Task: Open Card Card0000000010 in Board Board0000000003 in Workspace WS0000000001 in Trello. Add Member Mailaustralia7@gmail.com to Card Card0000000010 in Board Board0000000003 in Workspace WS0000000001 in Trello. Add Blue Label titled Label0000000010 to Card Card0000000010 in Board Board0000000003 in Workspace WS0000000001 in Trello. Add Checklist CL0000000010 to Card Card0000000010 in Board Board0000000003 in Workspace WS0000000001 in Trello. Add Dates with Start Date as Sep 01 2023 and Due Date as Sep 30 2023 to Card Card0000000010 in Board Board0000000003 in Workspace WS0000000001 in Trello
Action: Mouse moved to (306, 332)
Screenshot: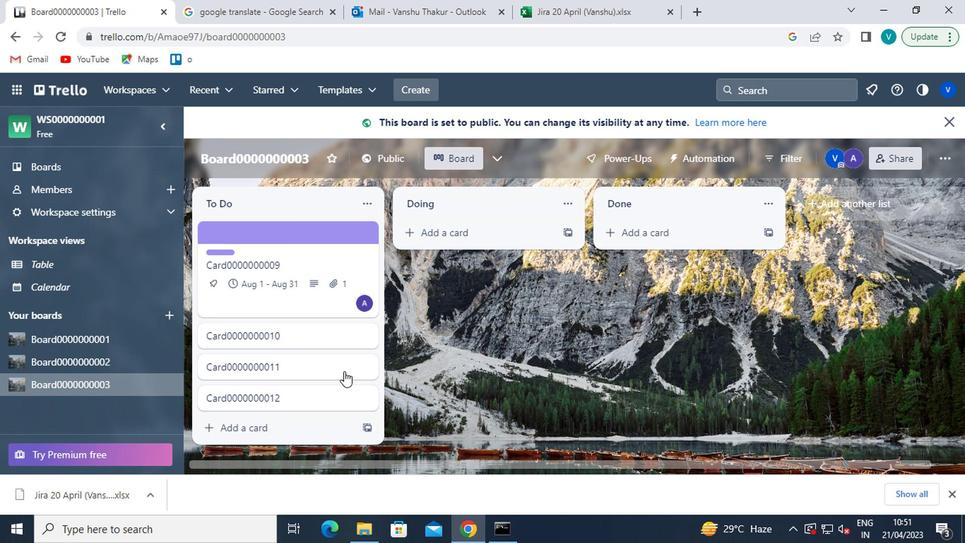 
Action: Mouse pressed left at (306, 332)
Screenshot: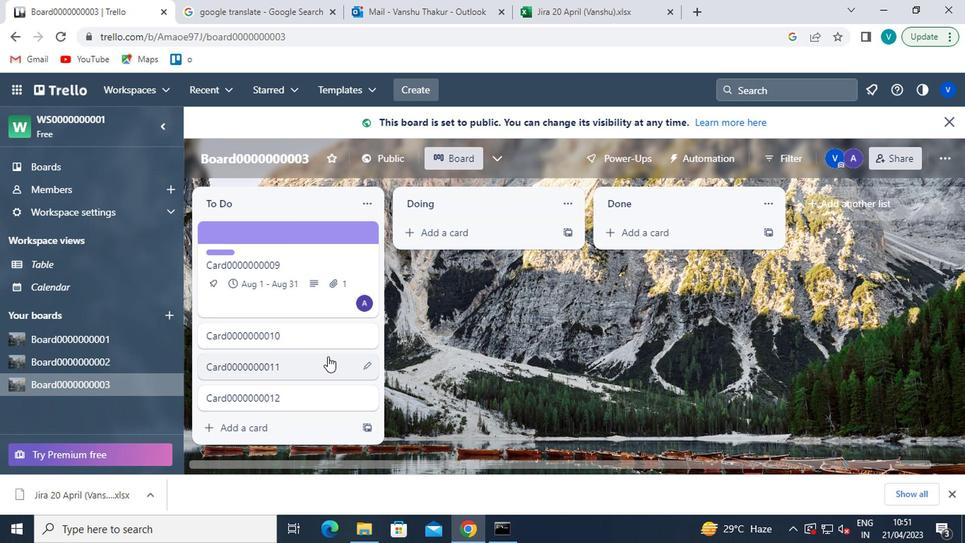 
Action: Mouse moved to (652, 248)
Screenshot: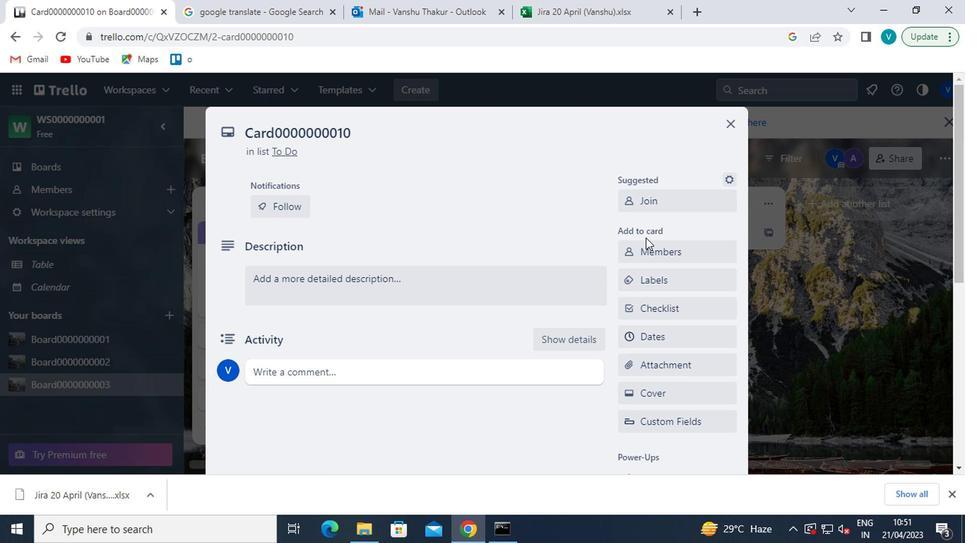 
Action: Mouse pressed left at (652, 248)
Screenshot: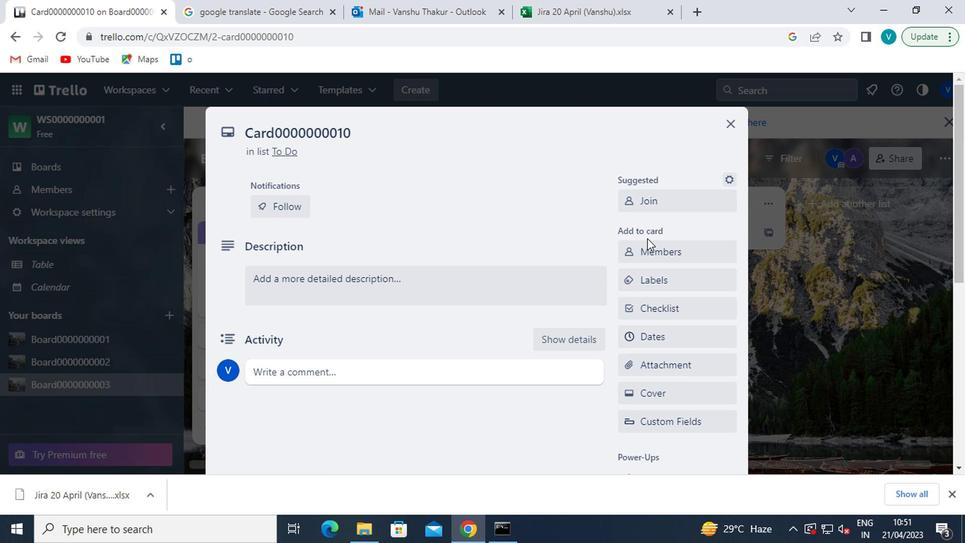 
Action: Mouse moved to (641, 319)
Screenshot: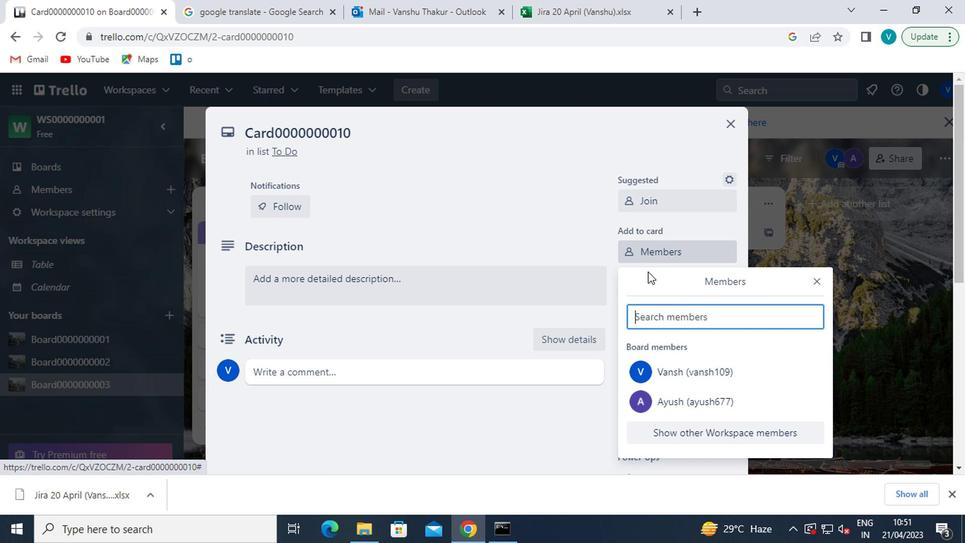 
Action: Mouse pressed left at (641, 319)
Screenshot: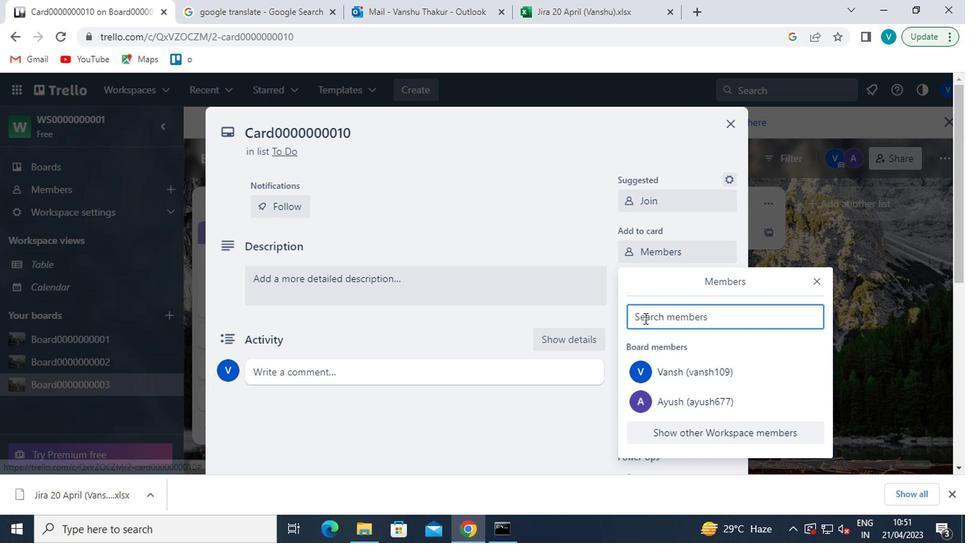 
Action: Key pressed <Key.shift>MAILAUSTRALIA7<Key.shift>@GMAIL.COM
Screenshot: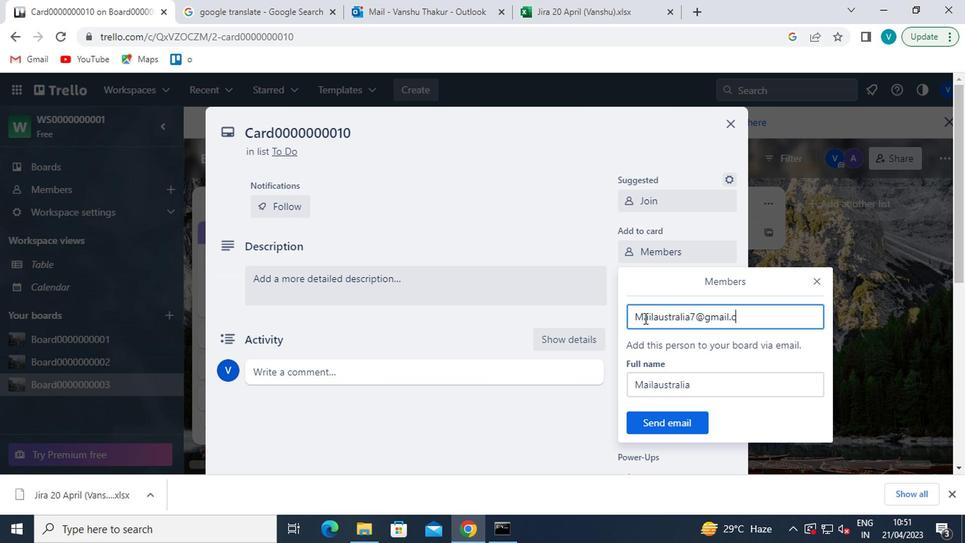 
Action: Mouse moved to (643, 424)
Screenshot: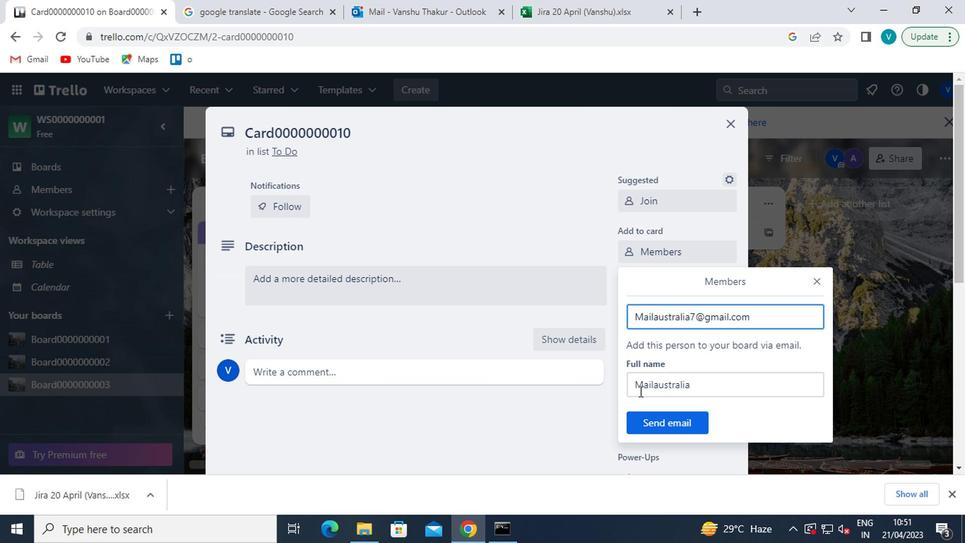 
Action: Mouse pressed left at (643, 424)
Screenshot: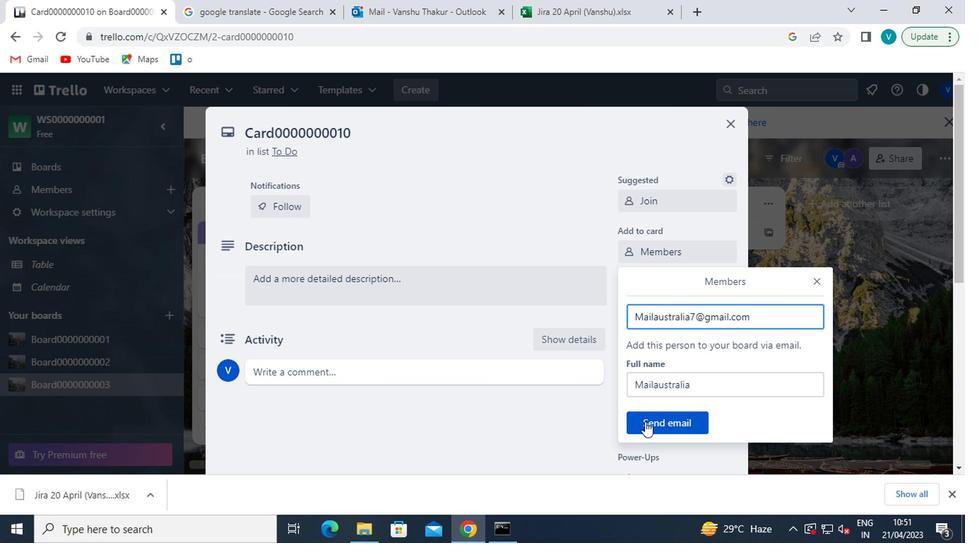 
Action: Mouse moved to (686, 278)
Screenshot: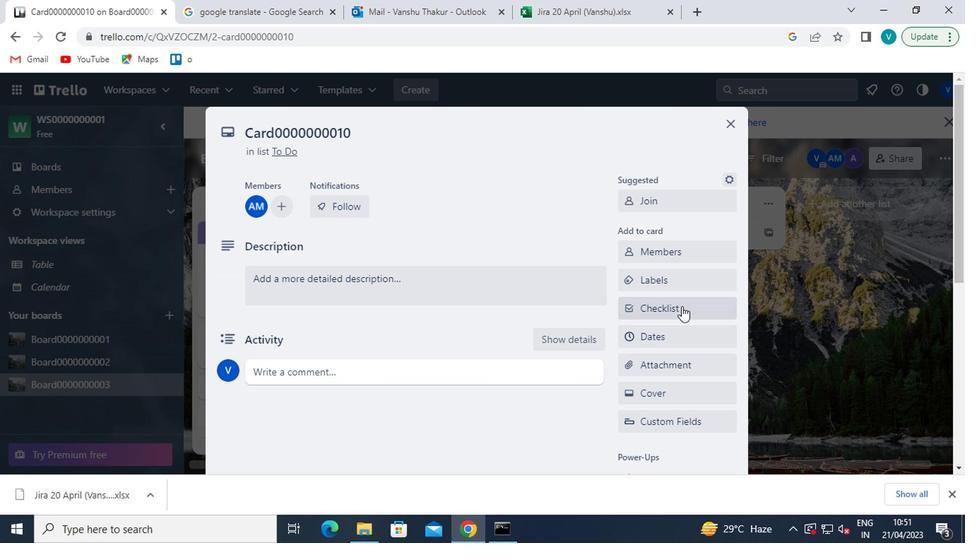 
Action: Mouse pressed left at (686, 278)
Screenshot: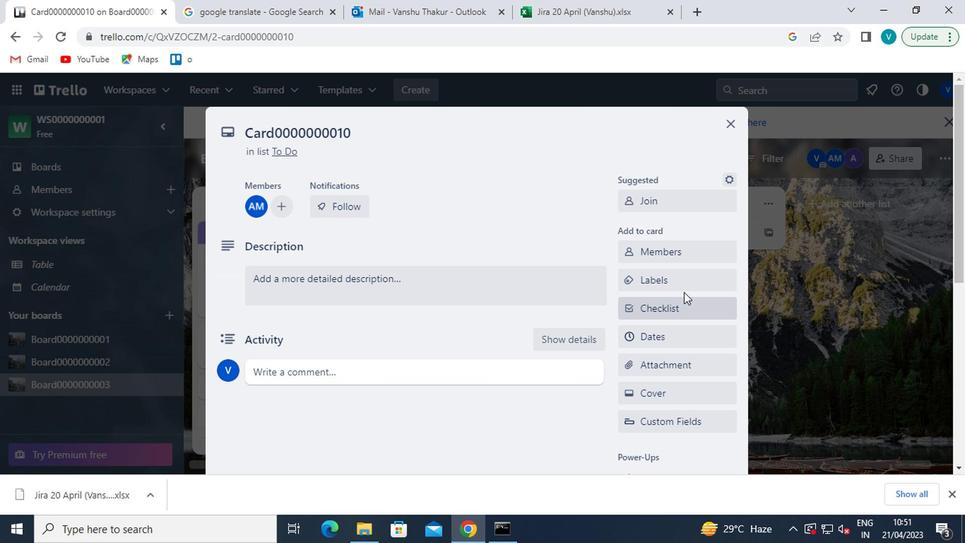
Action: Mouse moved to (701, 402)
Screenshot: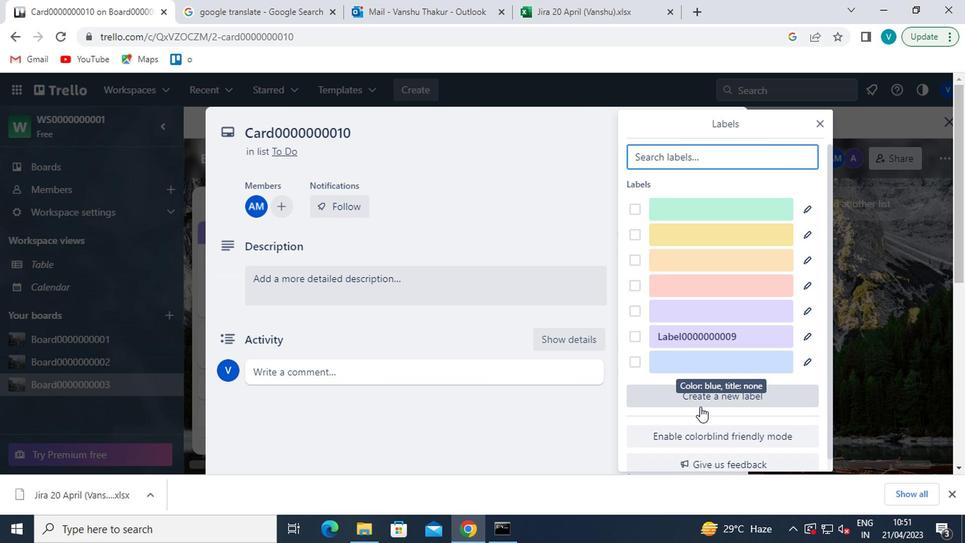
Action: Mouse pressed left at (701, 402)
Screenshot: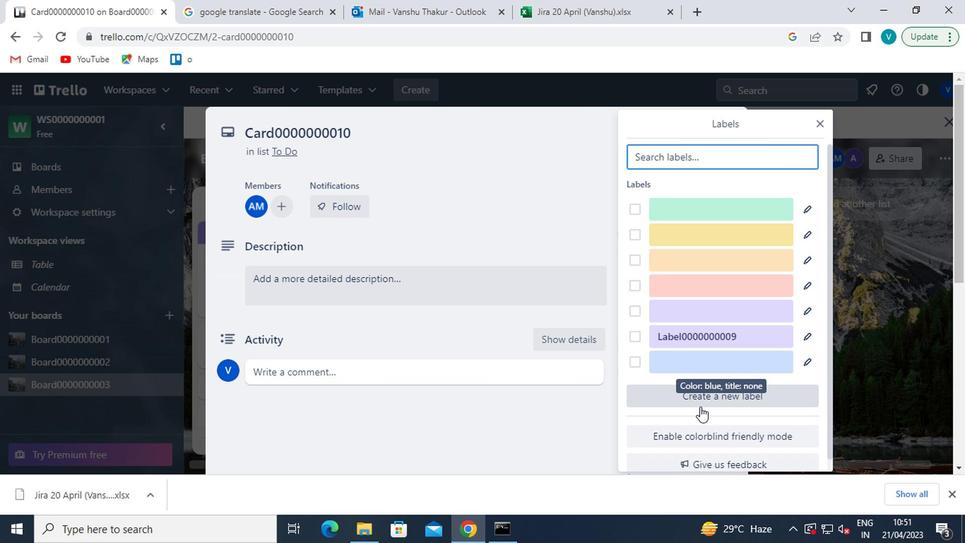 
Action: Mouse moved to (646, 400)
Screenshot: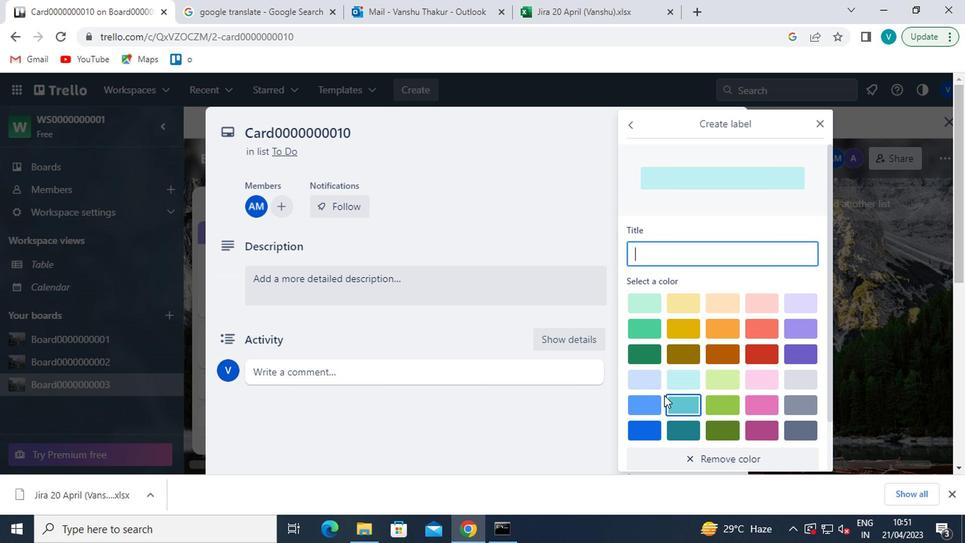 
Action: Mouse pressed left at (646, 400)
Screenshot: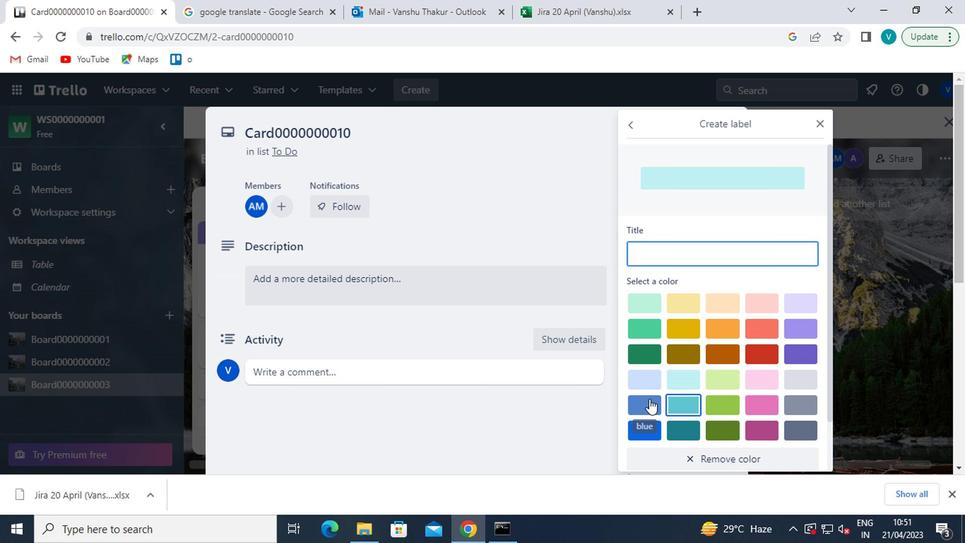 
Action: Mouse moved to (704, 257)
Screenshot: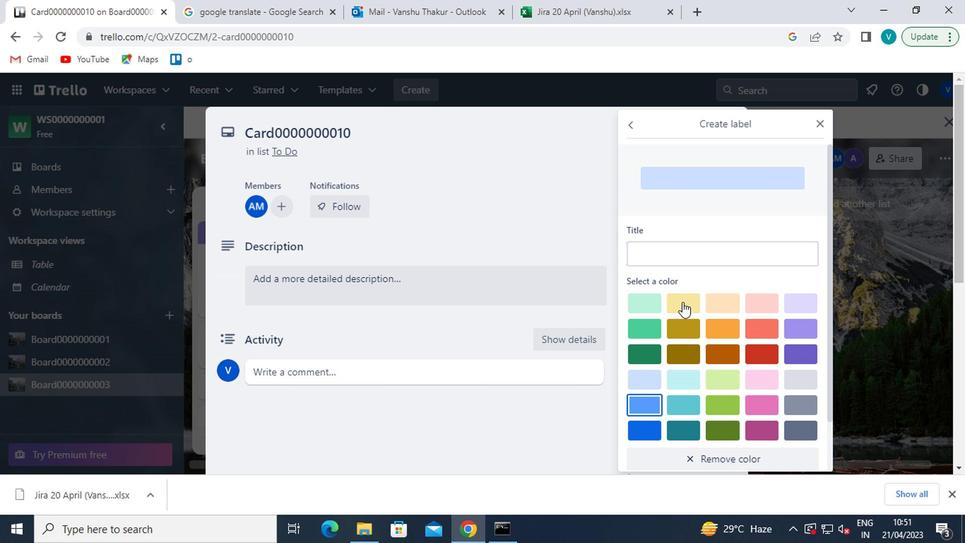 
Action: Mouse pressed left at (704, 257)
Screenshot: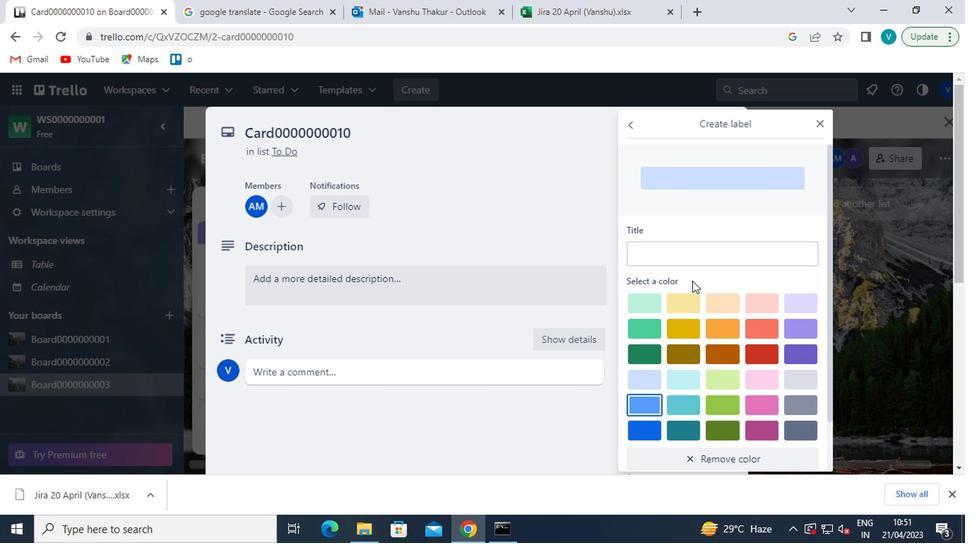 
Action: Key pressed <Key.shift>LABEL0000000010
Screenshot: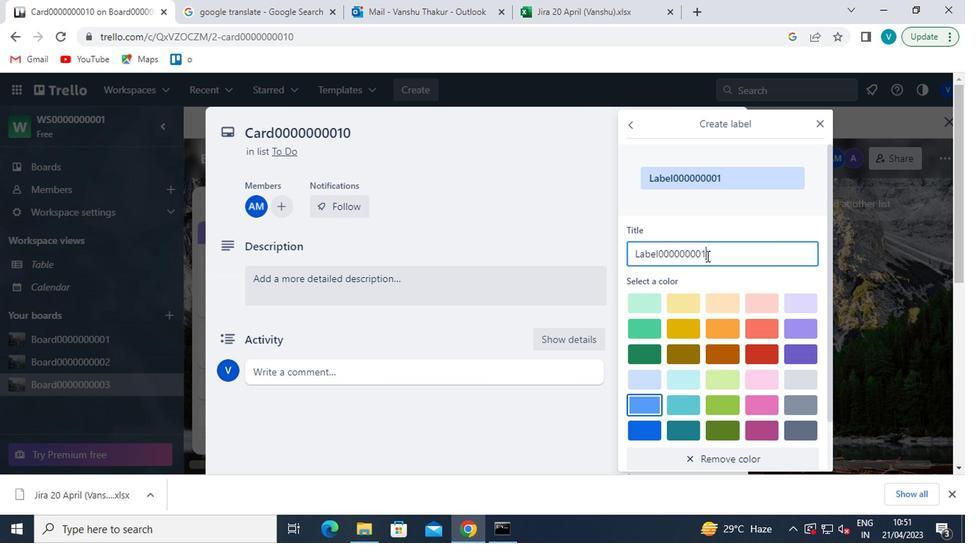 
Action: Mouse moved to (692, 250)
Screenshot: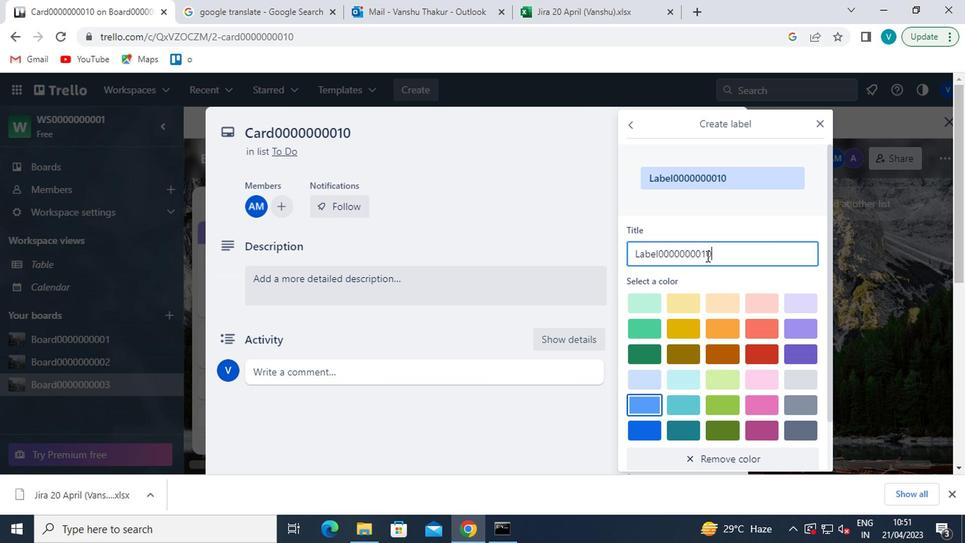 
Action: Mouse scrolled (692, 249) with delta (0, -1)
Screenshot: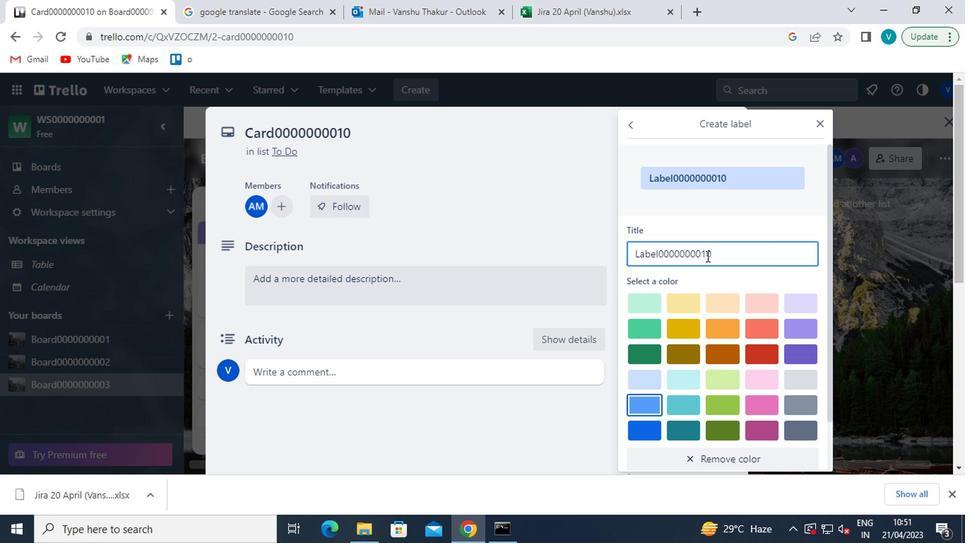 
Action: Mouse moved to (690, 250)
Screenshot: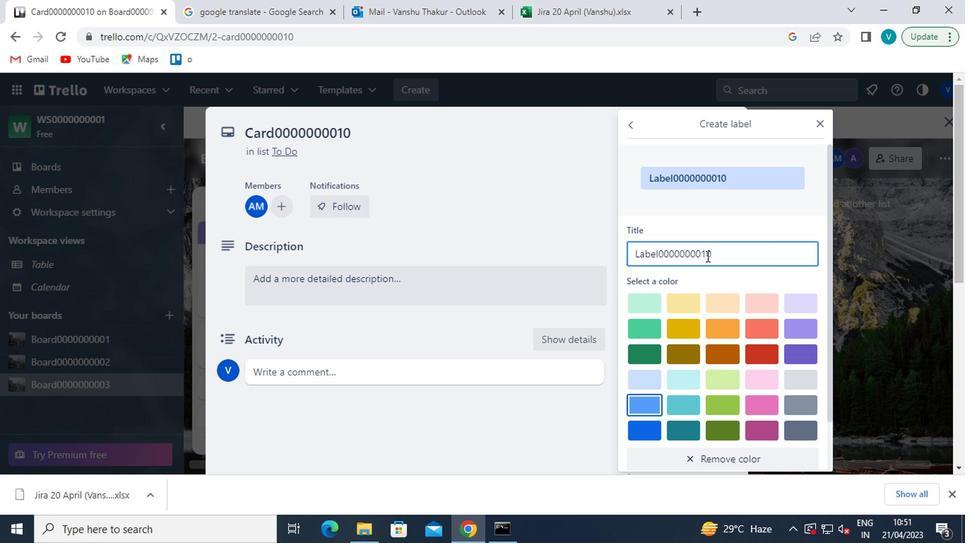 
Action: Mouse scrolled (690, 249) with delta (0, -1)
Screenshot: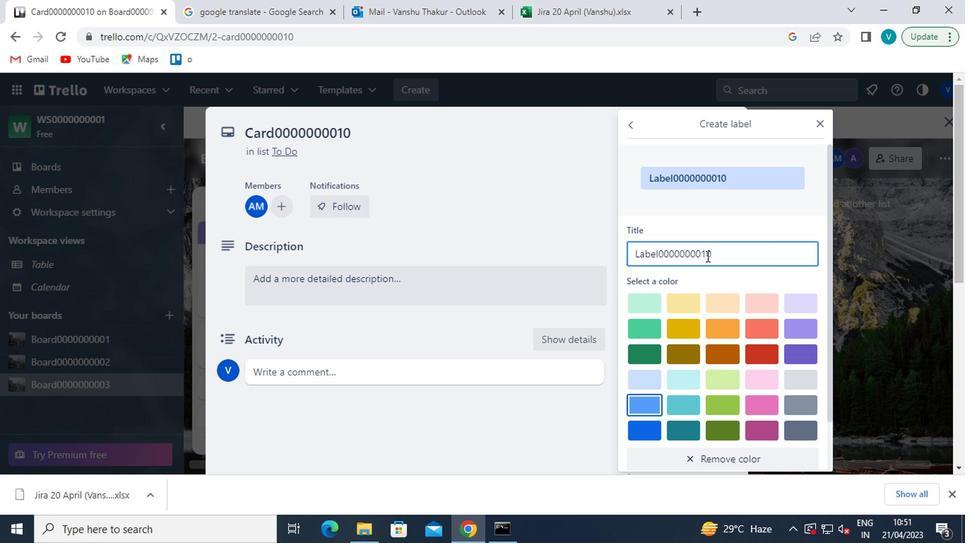 
Action: Mouse moved to (686, 253)
Screenshot: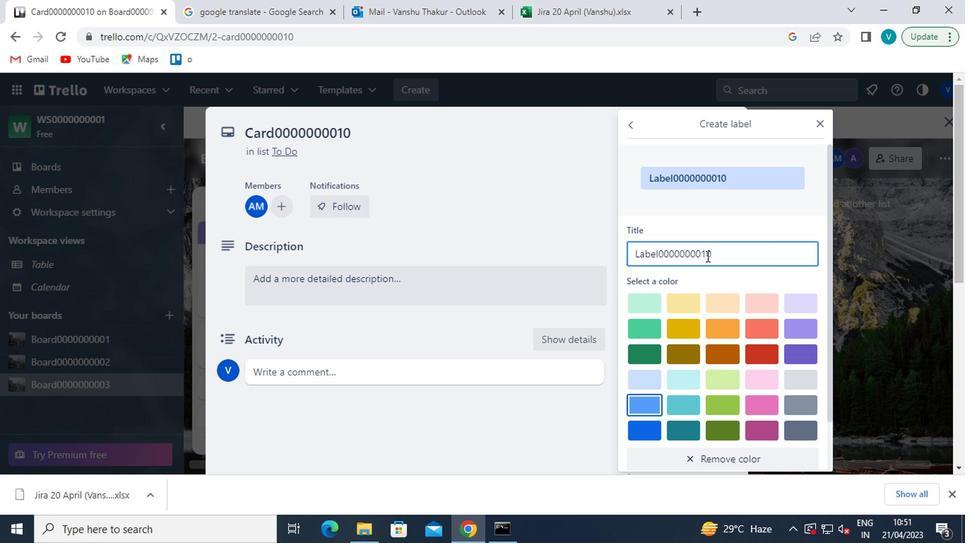 
Action: Mouse scrolled (686, 252) with delta (0, -1)
Screenshot: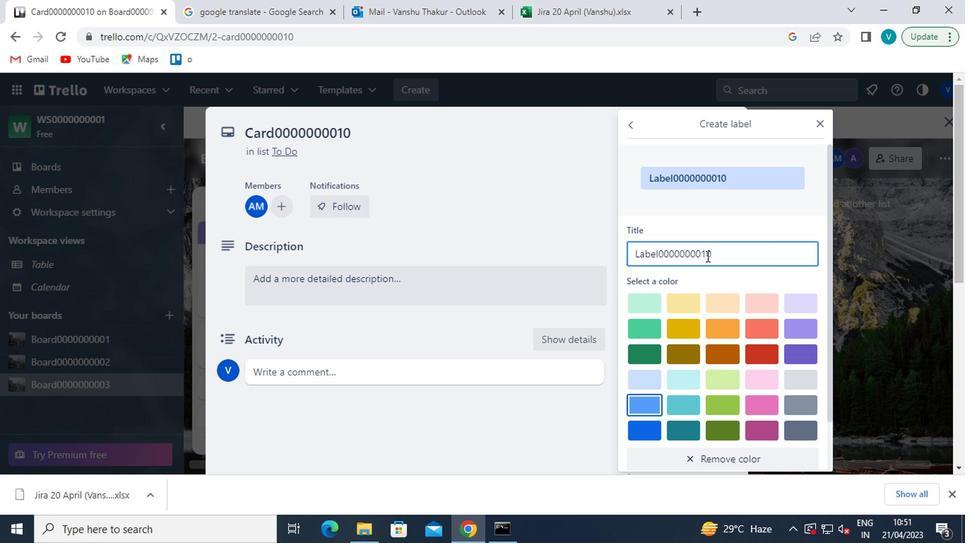 
Action: Mouse moved to (684, 256)
Screenshot: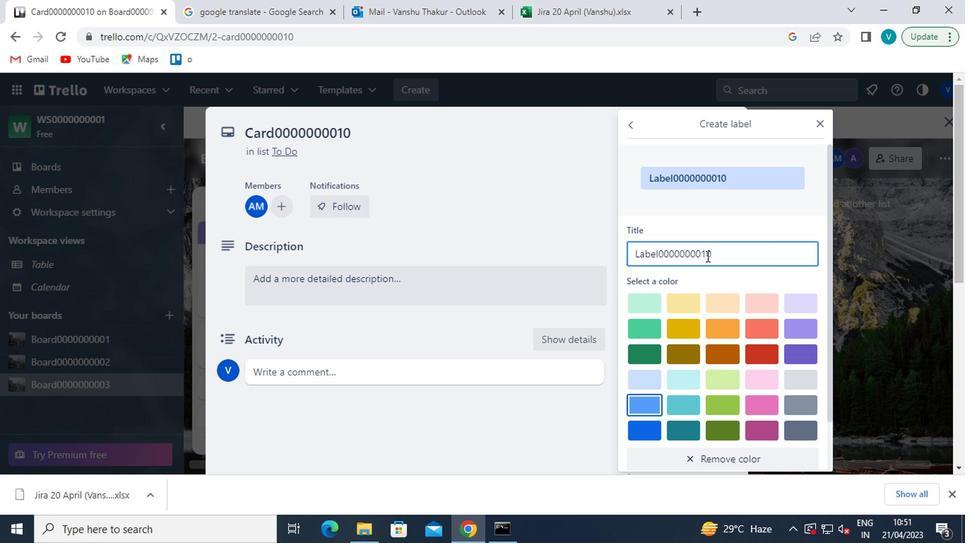 
Action: Mouse scrolled (684, 255) with delta (0, 0)
Screenshot: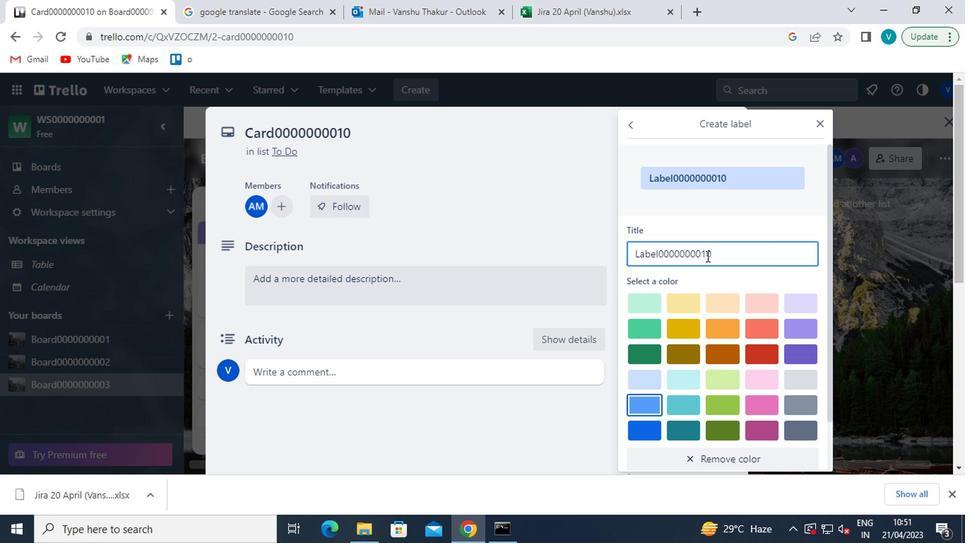 
Action: Mouse moved to (647, 454)
Screenshot: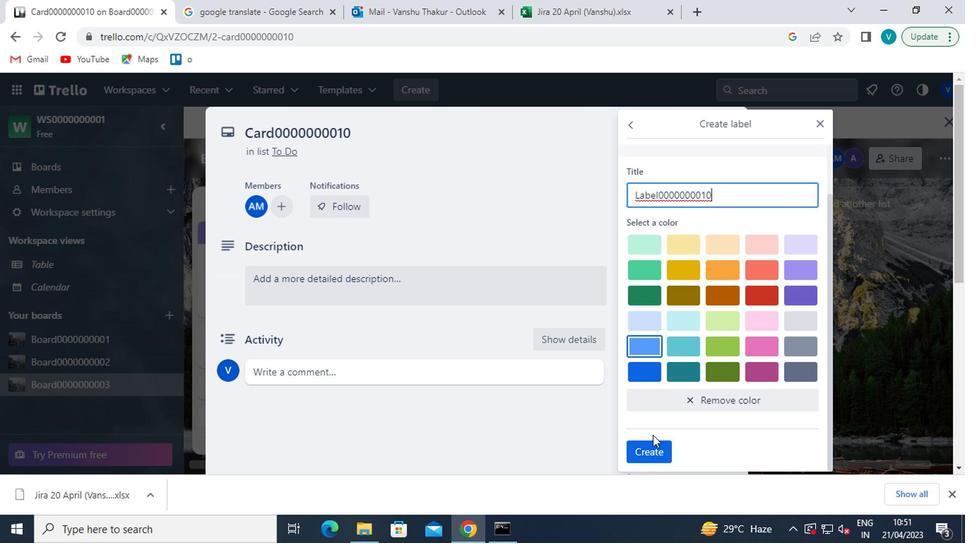 
Action: Mouse pressed left at (647, 454)
Screenshot: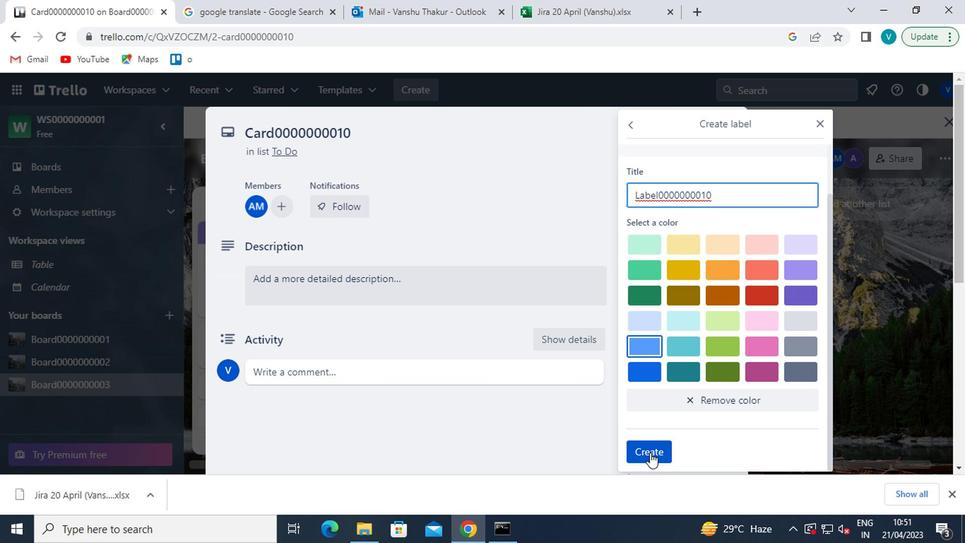 
Action: Mouse moved to (808, 124)
Screenshot: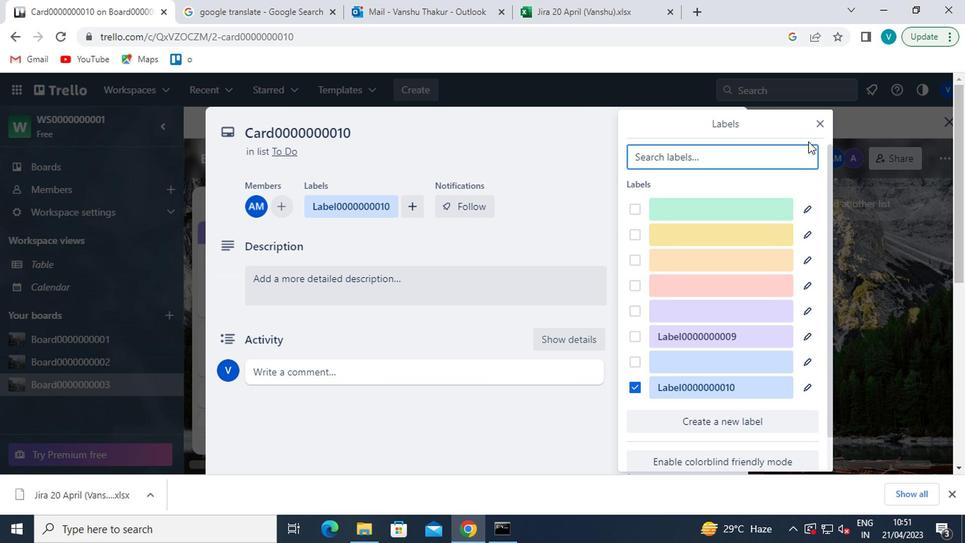 
Action: Mouse pressed left at (808, 124)
Screenshot: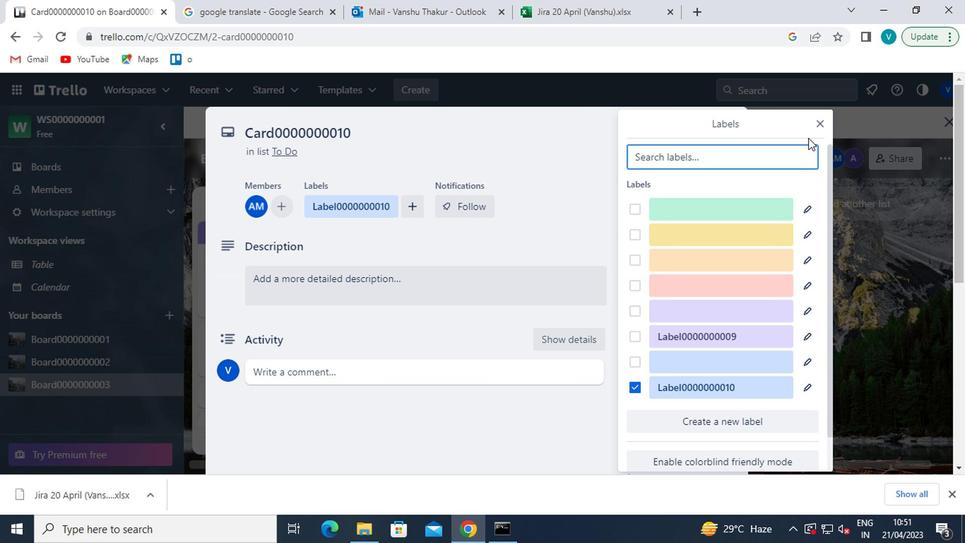 
Action: Mouse moved to (814, 118)
Screenshot: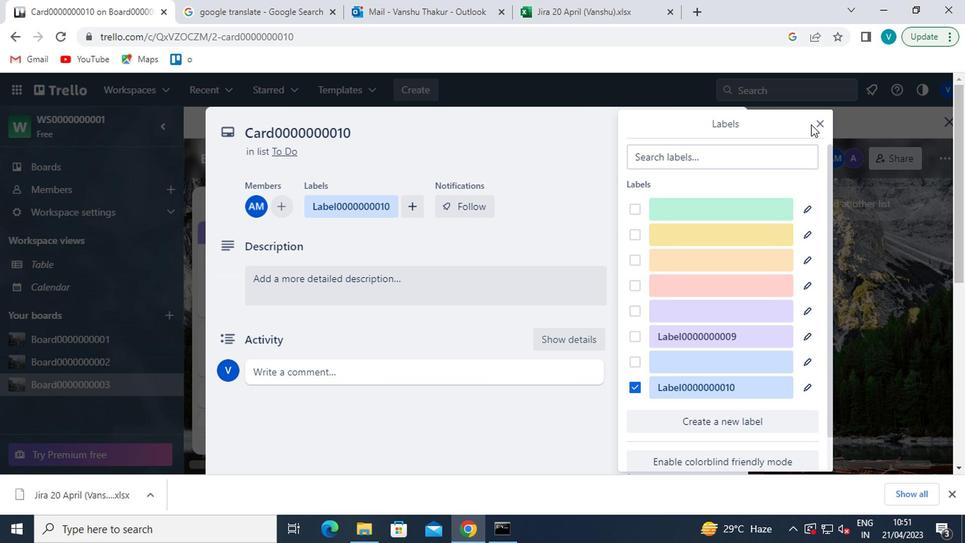 
Action: Mouse pressed left at (814, 118)
Screenshot: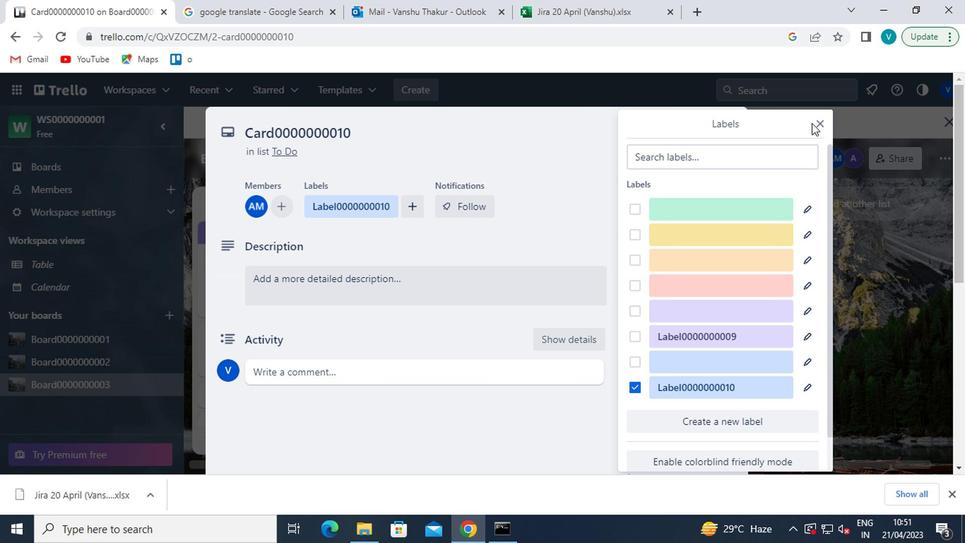 
Action: Mouse moved to (666, 305)
Screenshot: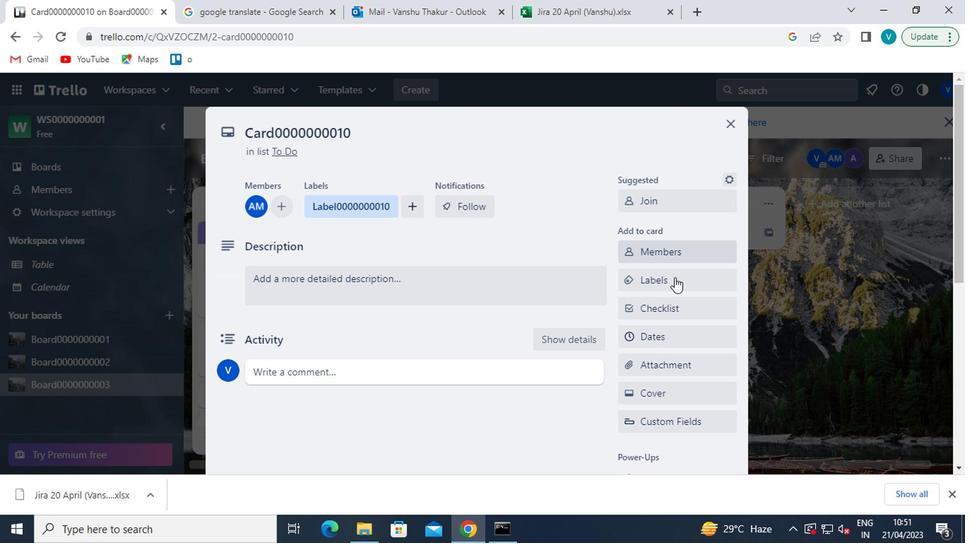 
Action: Mouse pressed left at (666, 305)
Screenshot: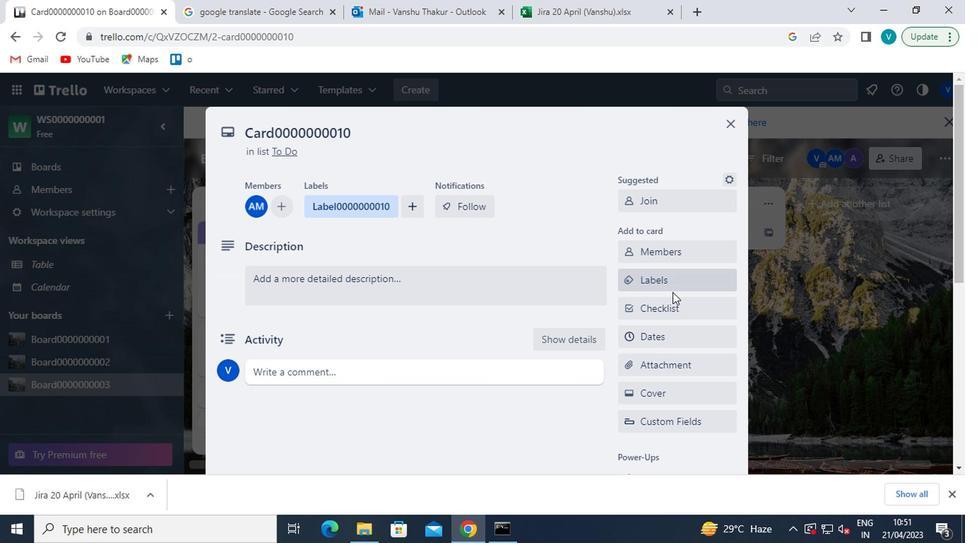 
Action: Key pressed <Key.shift>CL0000000010
Screenshot: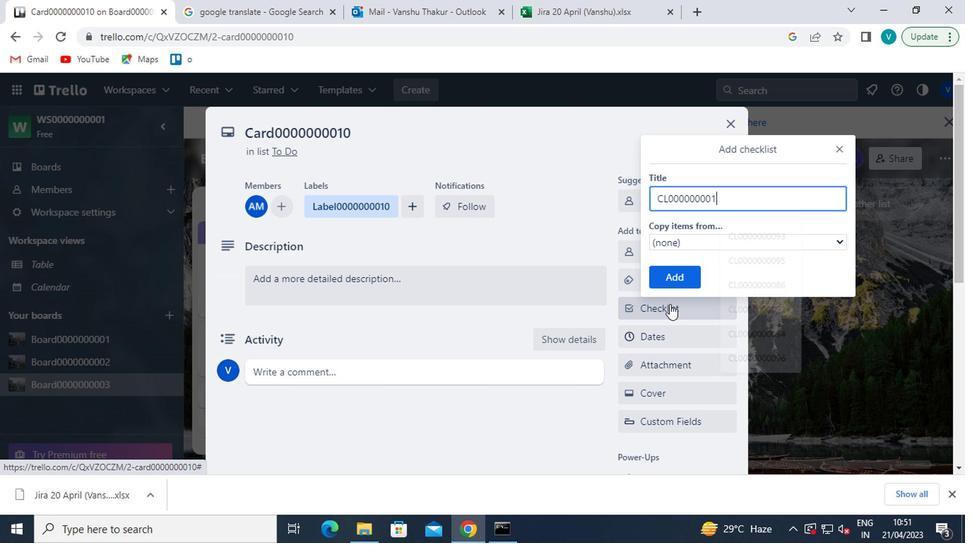 
Action: Mouse moved to (681, 268)
Screenshot: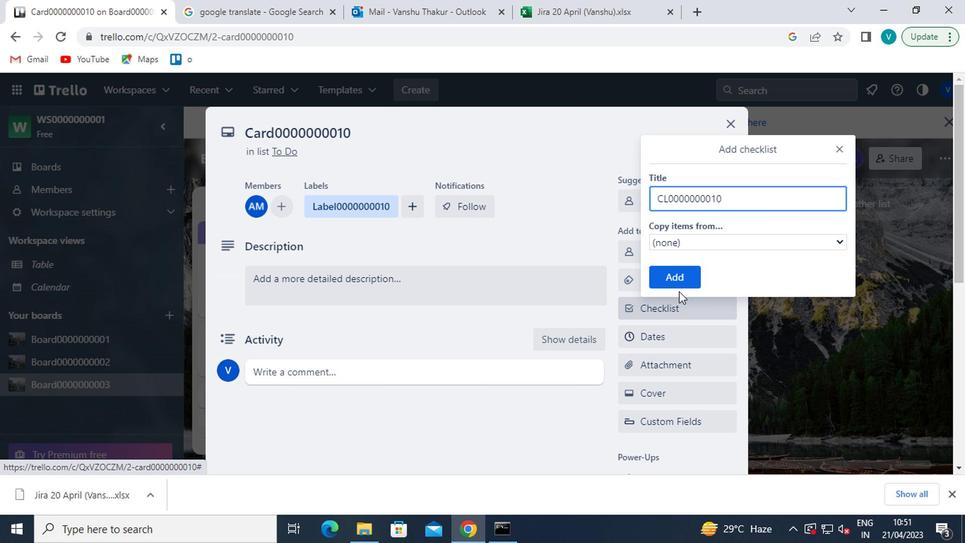 
Action: Mouse pressed left at (681, 268)
Screenshot: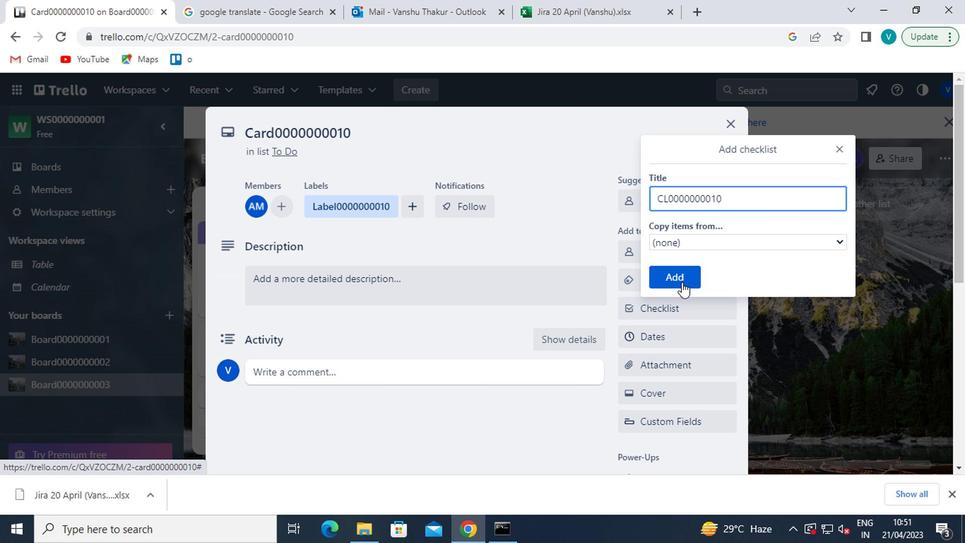 
Action: Mouse moved to (658, 335)
Screenshot: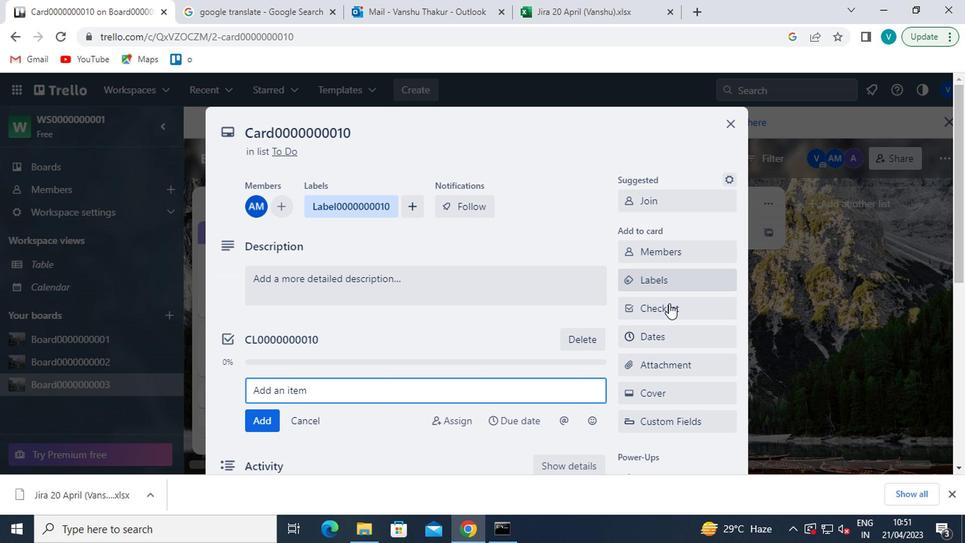 
Action: Mouse pressed left at (658, 335)
Screenshot: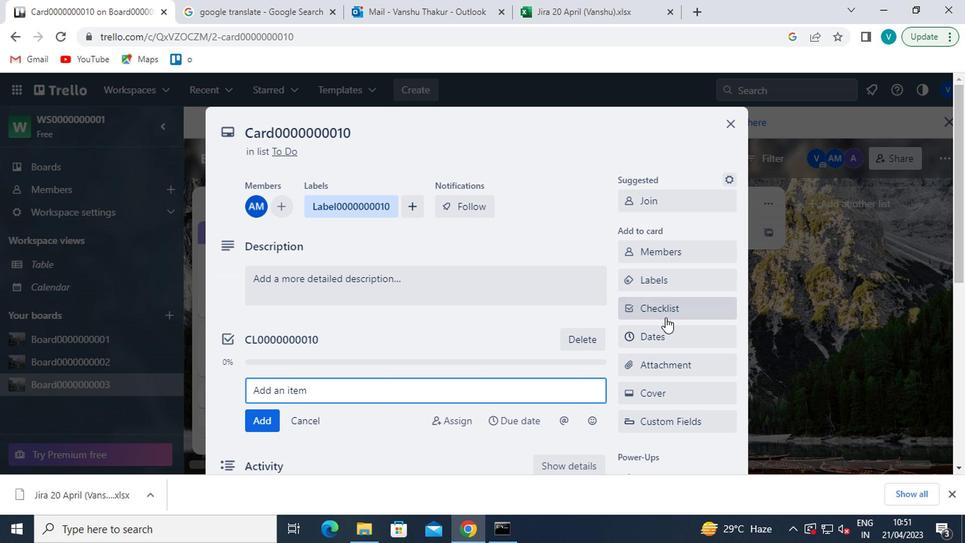 
Action: Mouse moved to (624, 382)
Screenshot: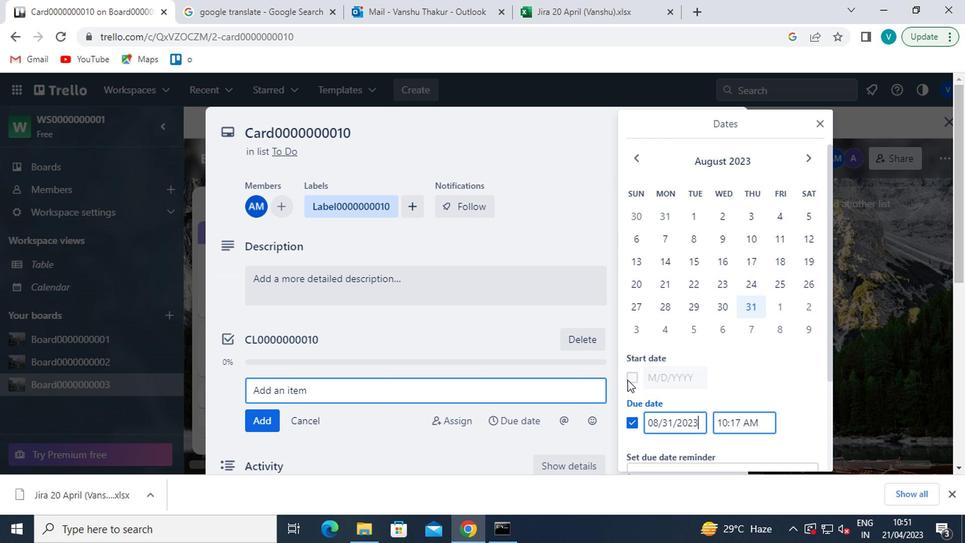 
Action: Mouse pressed left at (624, 382)
Screenshot: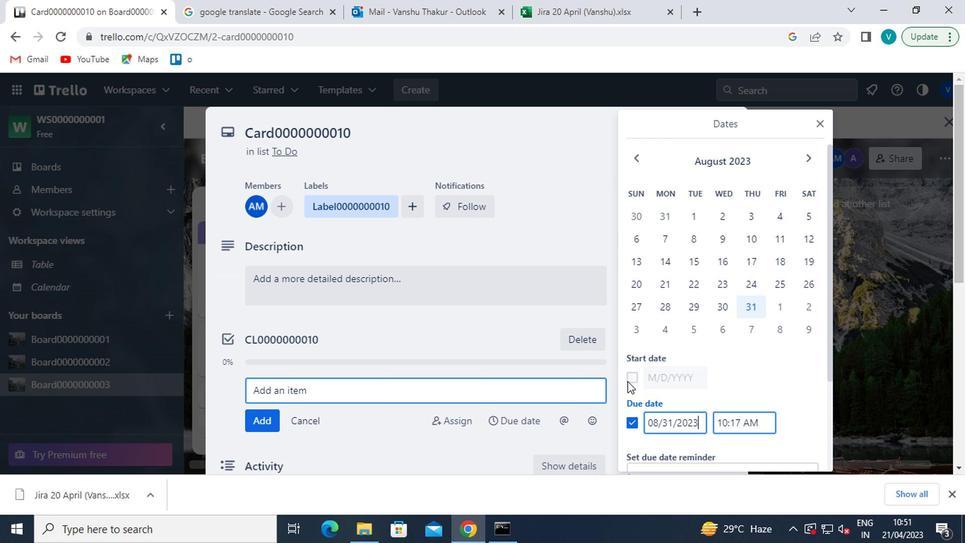 
Action: Mouse moved to (810, 150)
Screenshot: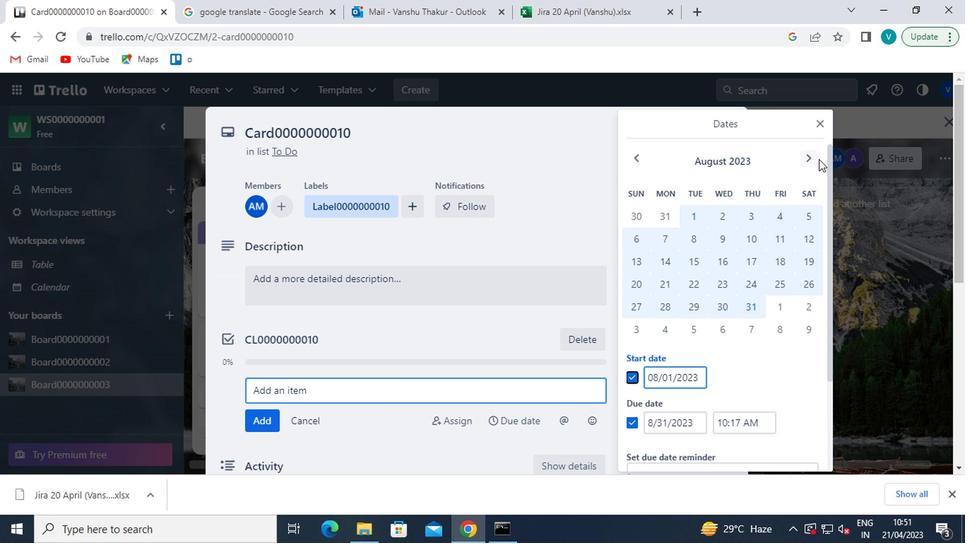 
Action: Mouse pressed left at (810, 150)
Screenshot: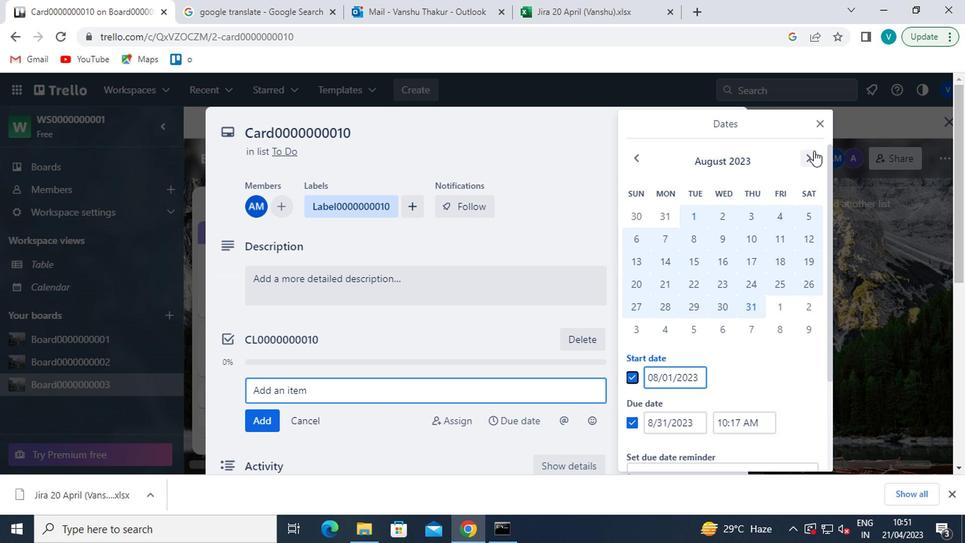 
Action: Mouse moved to (775, 207)
Screenshot: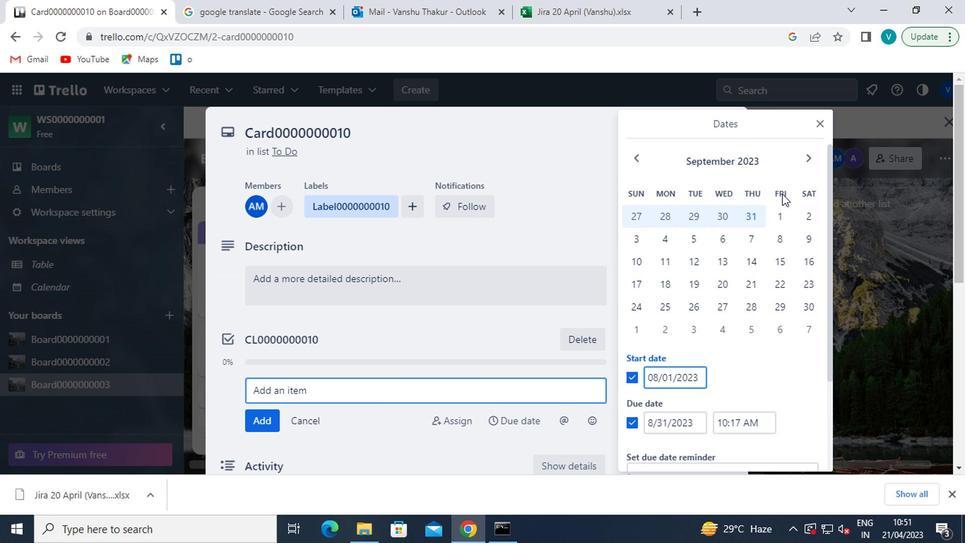 
Action: Mouse pressed left at (775, 207)
Screenshot: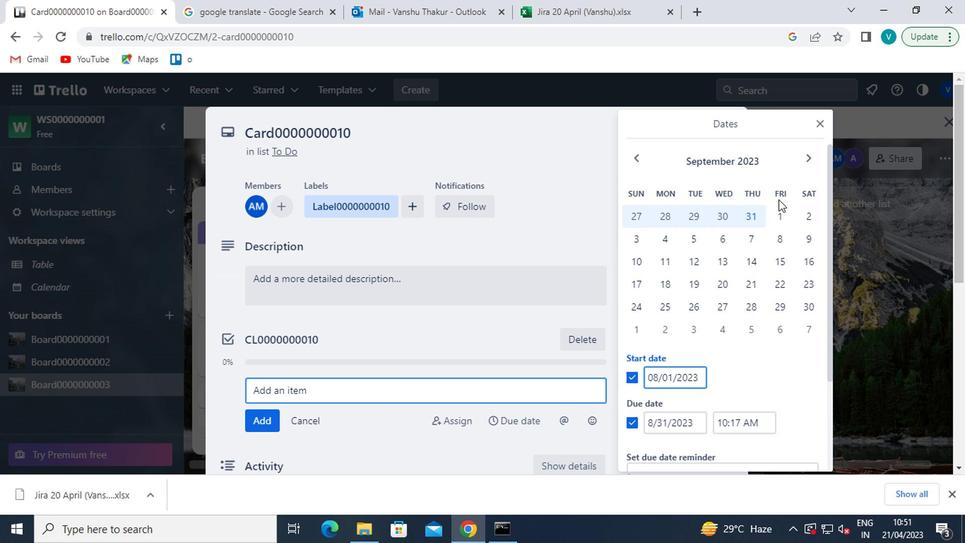 
Action: Mouse moved to (794, 307)
Screenshot: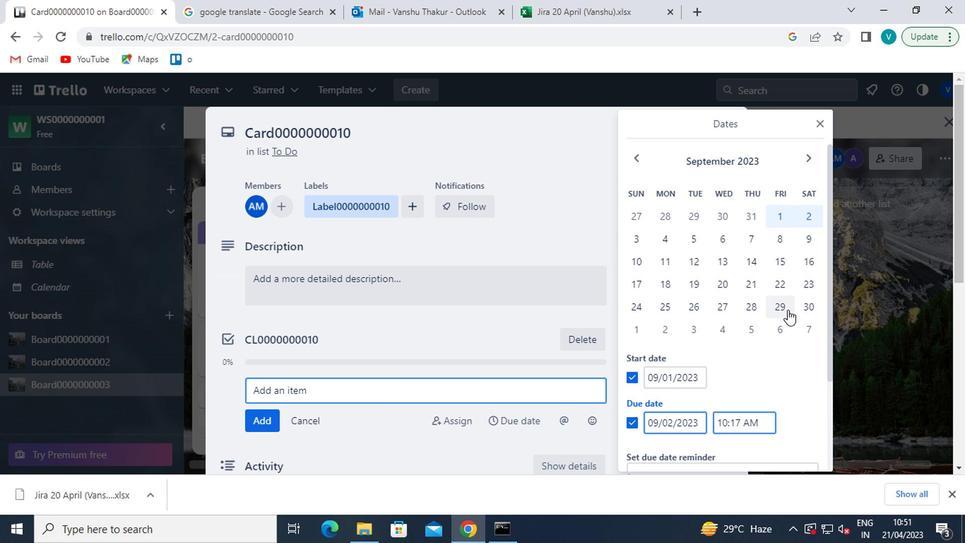
Action: Mouse pressed left at (794, 307)
Screenshot: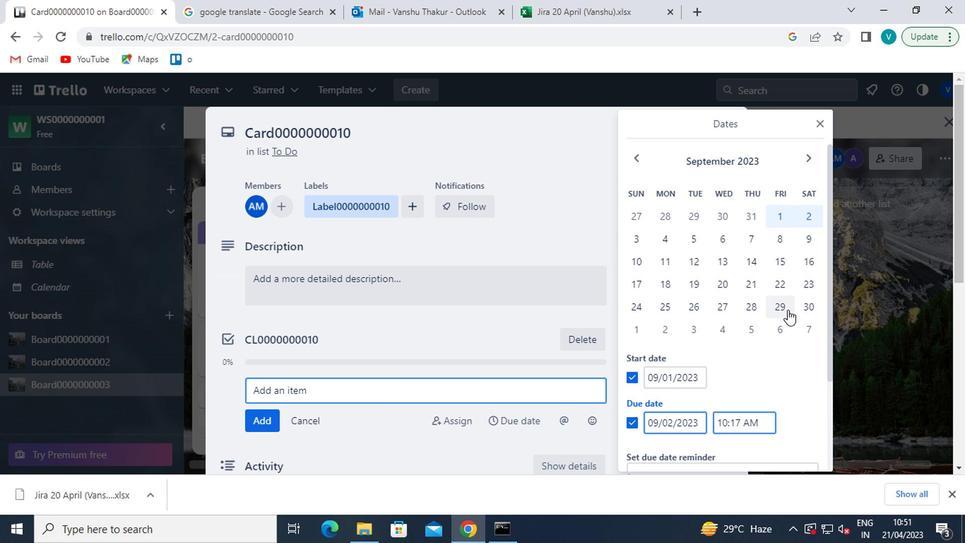 
Action: Mouse moved to (732, 357)
Screenshot: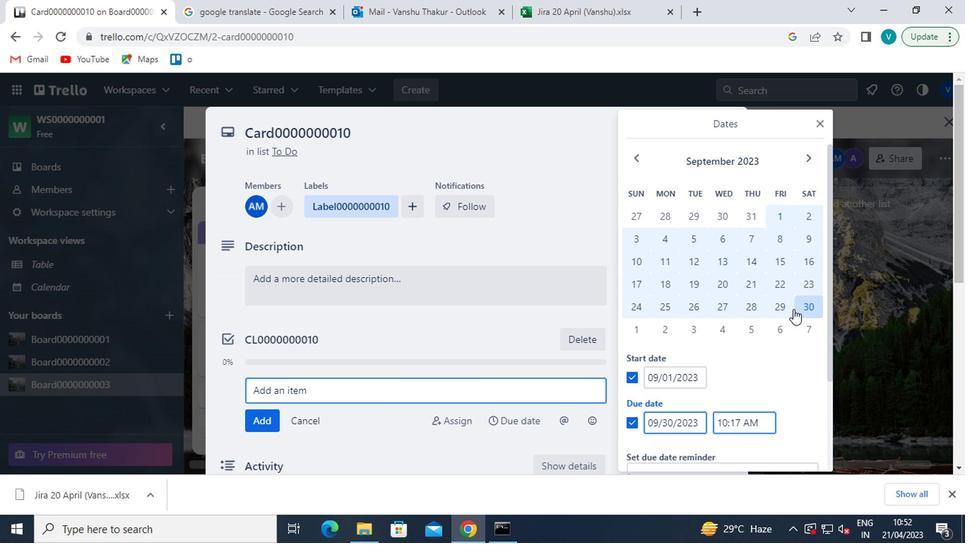 
Action: Mouse scrolled (732, 356) with delta (0, -1)
Screenshot: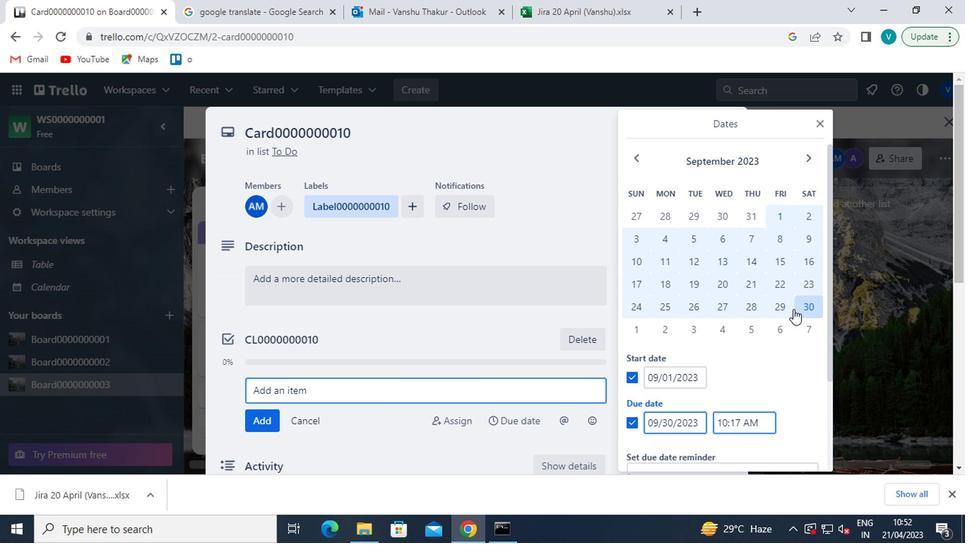 
Action: Mouse moved to (727, 360)
Screenshot: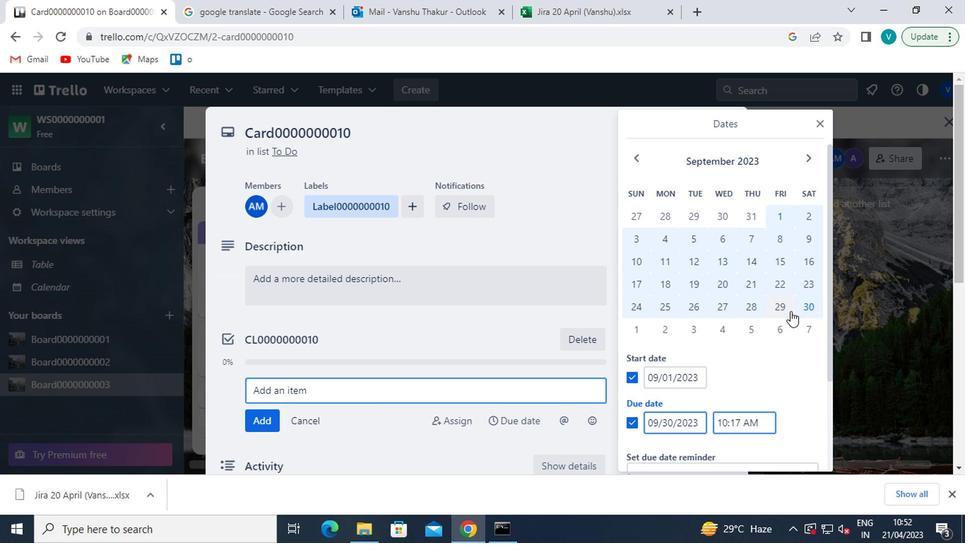 
Action: Mouse scrolled (727, 359) with delta (0, -1)
Screenshot: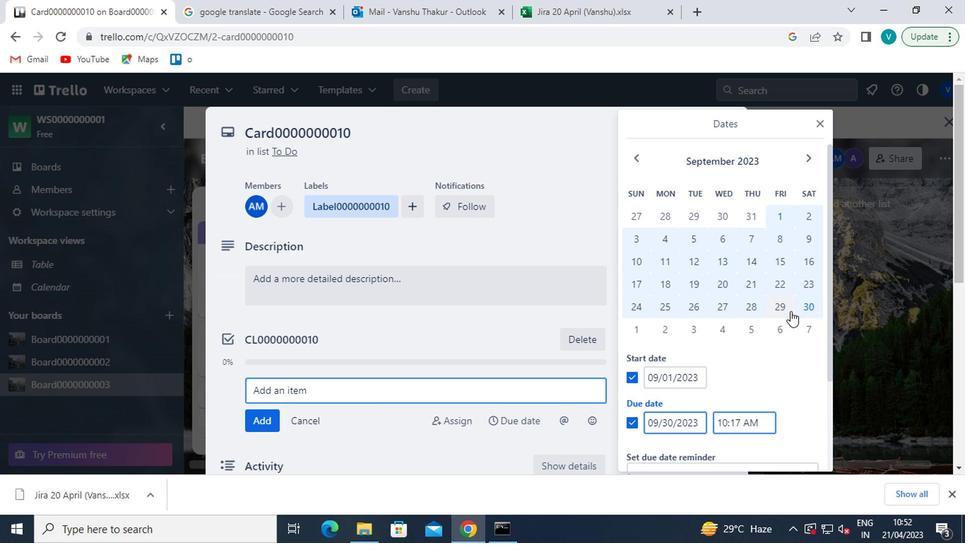 
Action: Mouse moved to (667, 420)
Screenshot: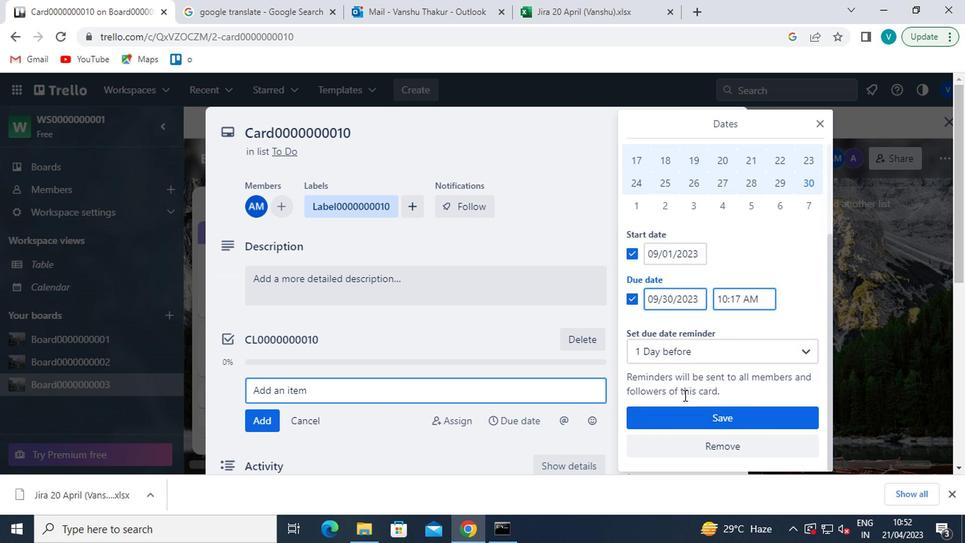 
Action: Mouse pressed left at (667, 420)
Screenshot: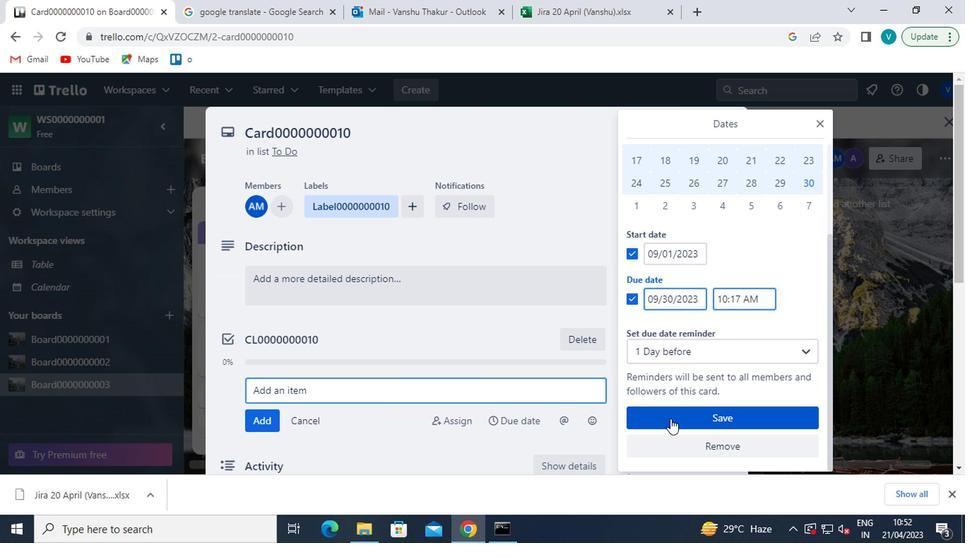 
Action: Mouse moved to (624, 372)
Screenshot: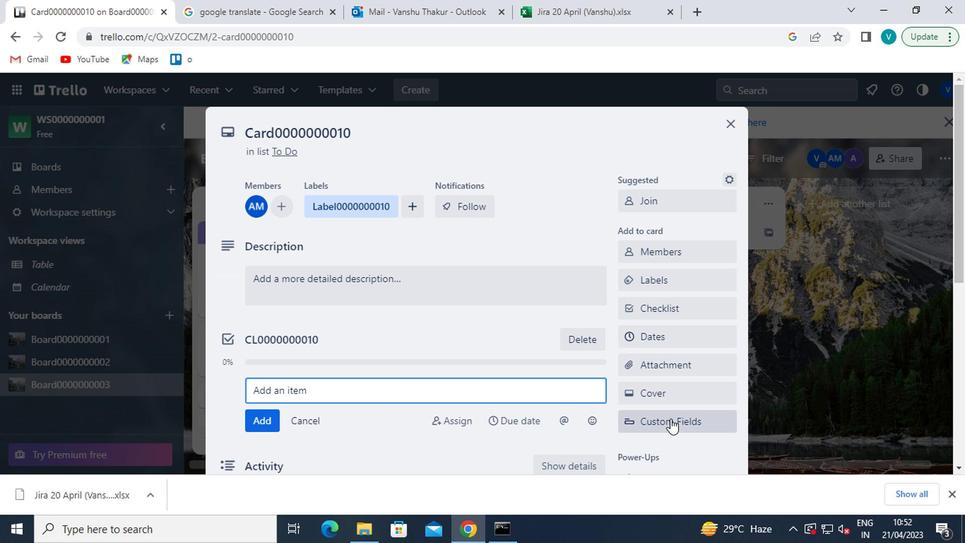 
